 Task: Sort the products by price (lowest first).
Action: Mouse moved to (18, 108)
Screenshot: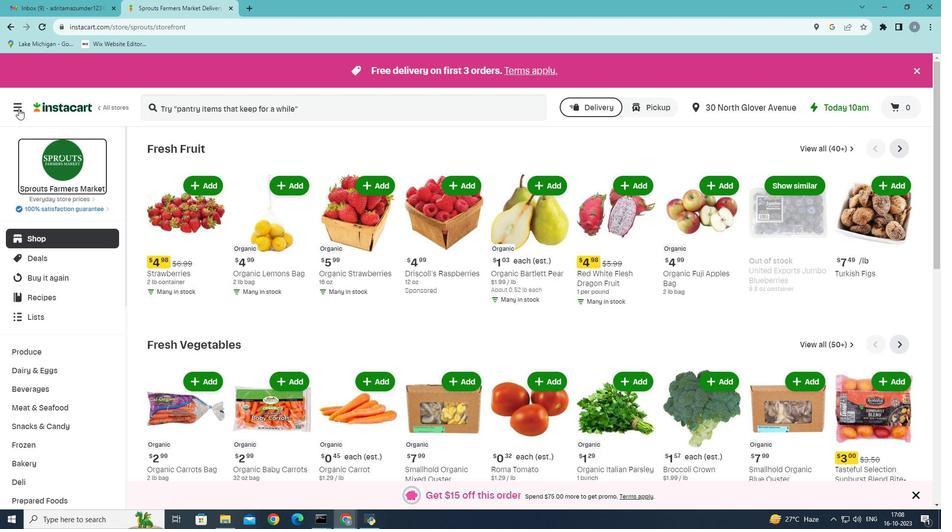 
Action: Mouse pressed left at (18, 108)
Screenshot: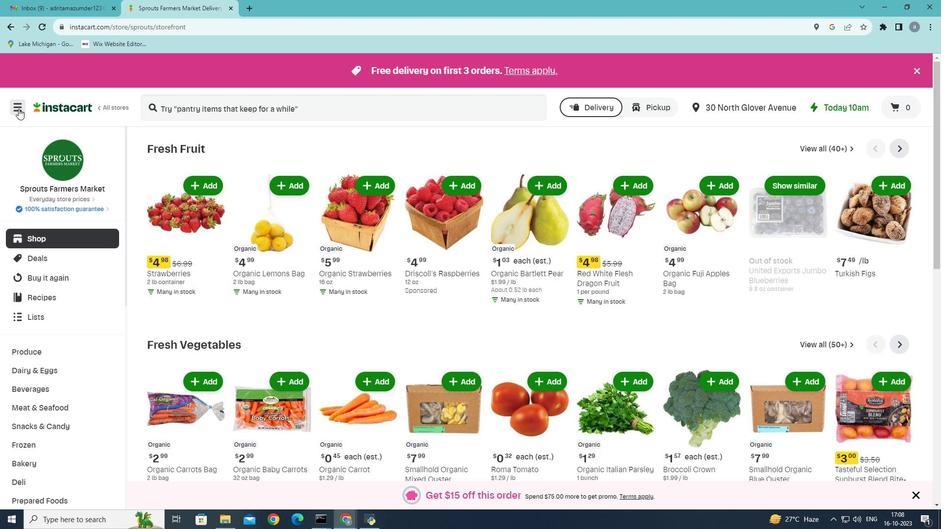 
Action: Mouse moved to (55, 283)
Screenshot: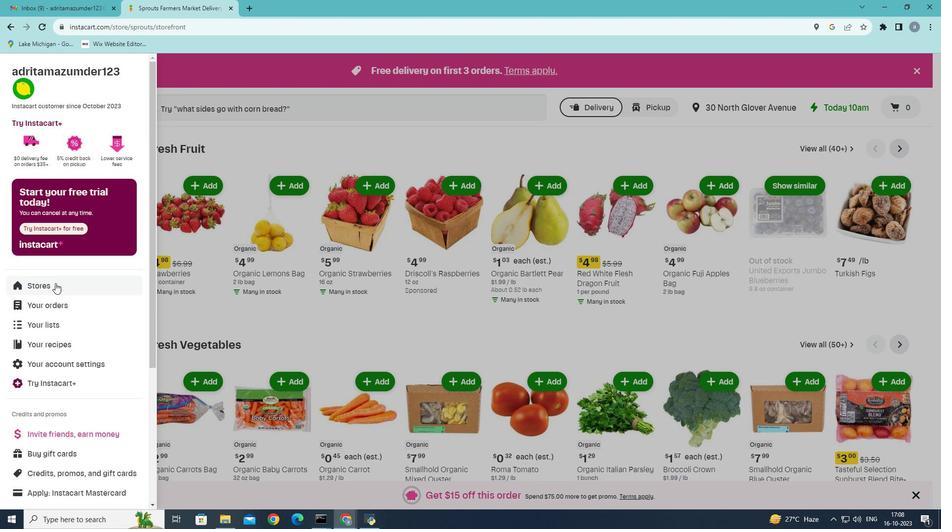 
Action: Mouse pressed left at (55, 283)
Screenshot: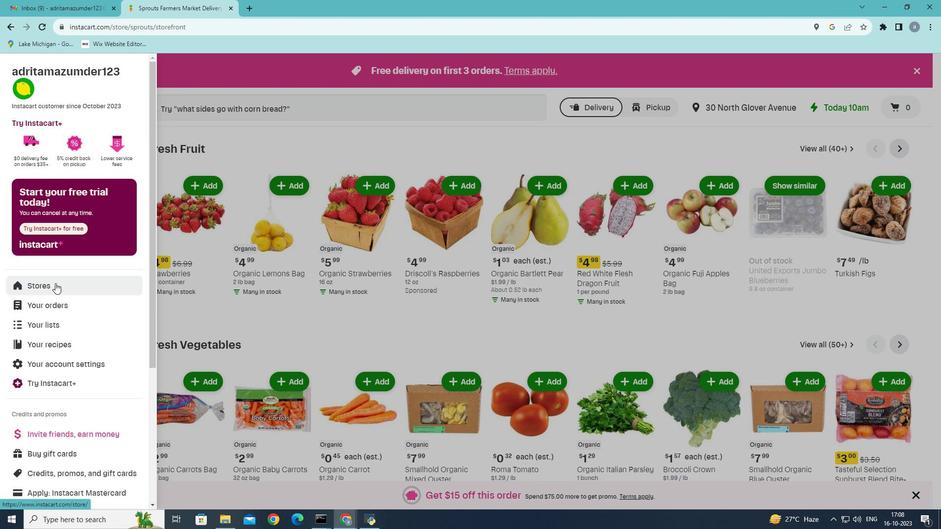 
Action: Mouse moved to (224, 111)
Screenshot: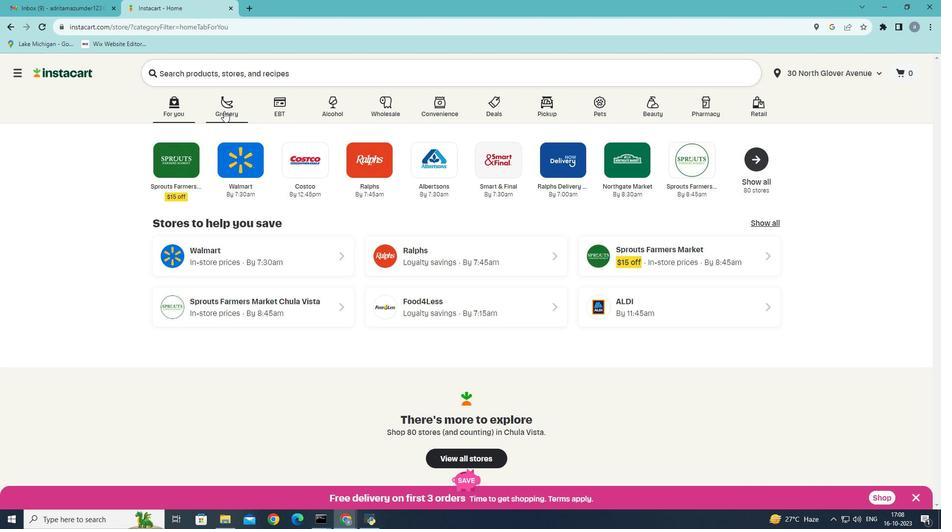 
Action: Mouse pressed left at (224, 111)
Screenshot: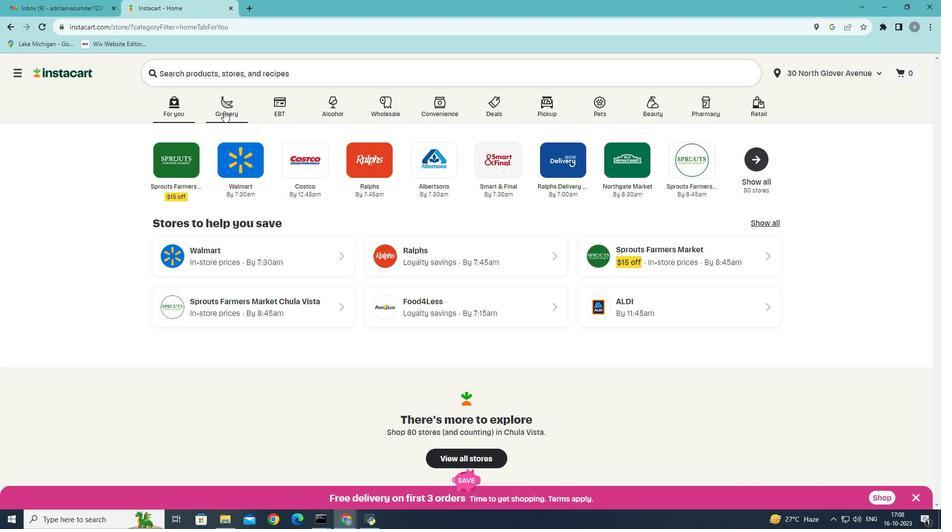 
Action: Mouse moved to (641, 236)
Screenshot: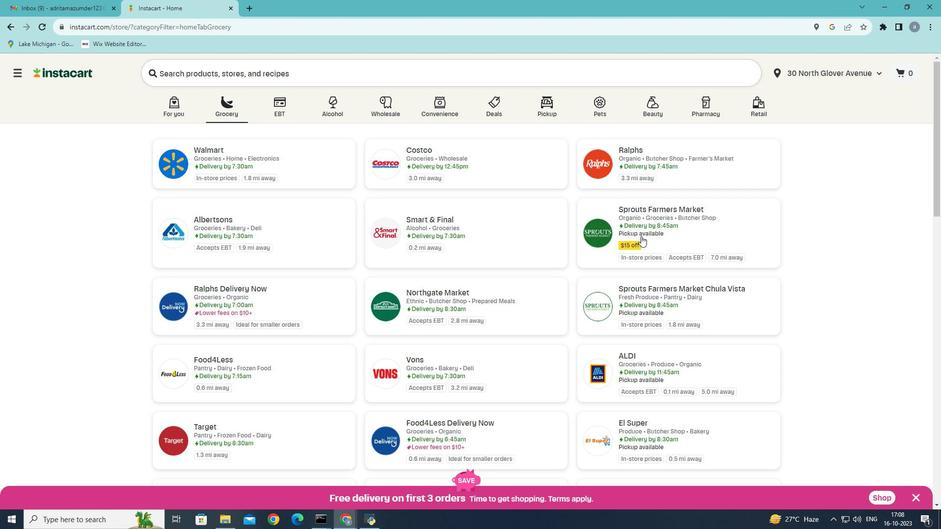 
Action: Mouse pressed left at (641, 236)
Screenshot: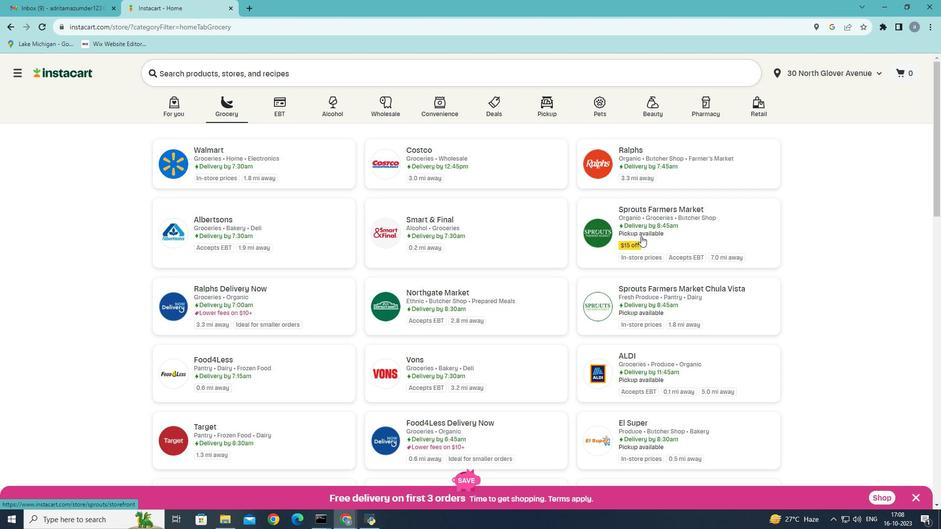 
Action: Mouse moved to (77, 410)
Screenshot: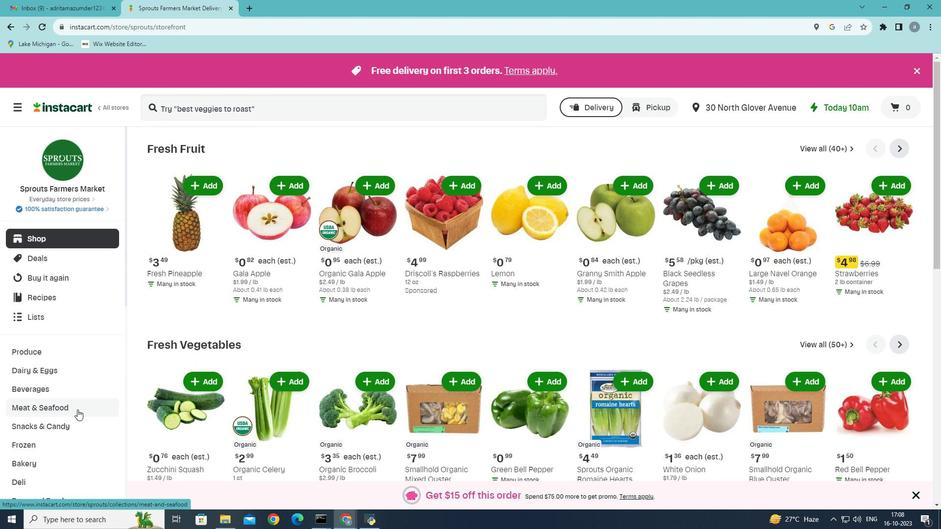 
Action: Mouse pressed left at (77, 410)
Screenshot: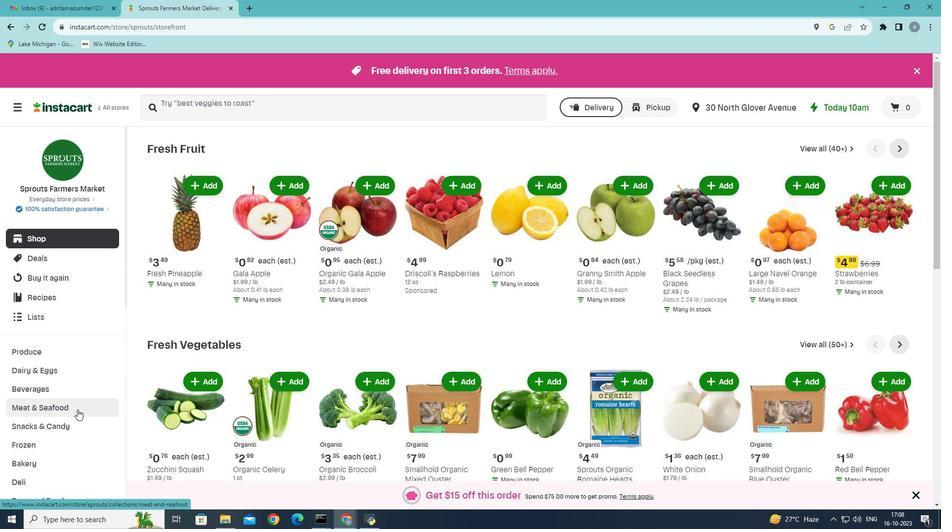 
Action: Mouse moved to (251, 179)
Screenshot: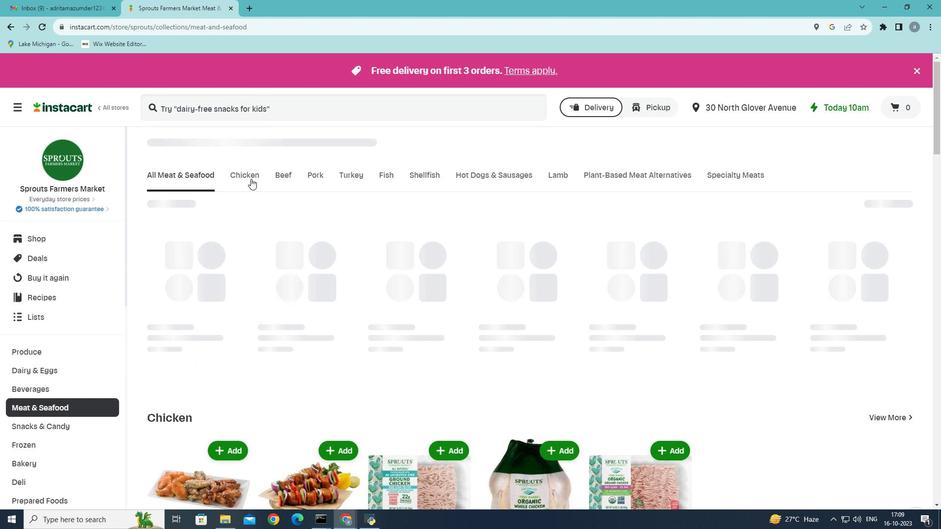 
Action: Mouse pressed left at (251, 179)
Screenshot: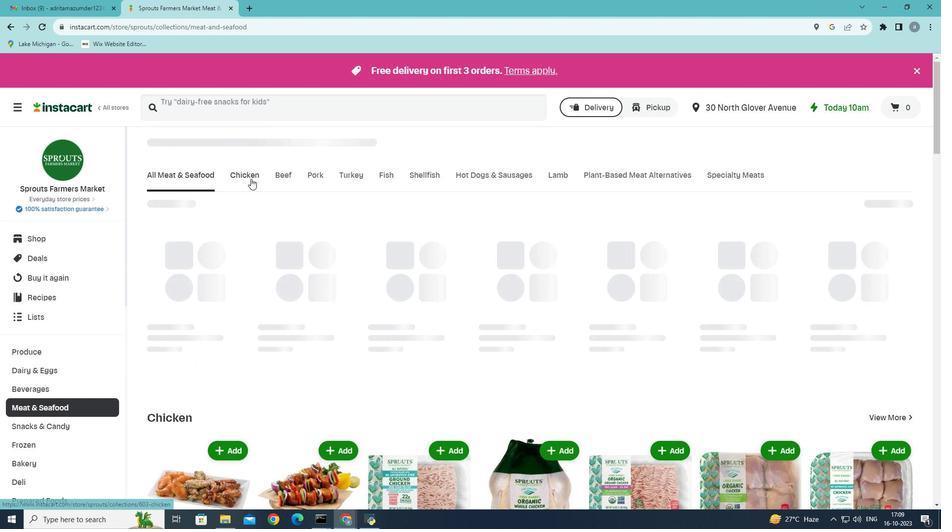 
Action: Mouse moved to (367, 212)
Screenshot: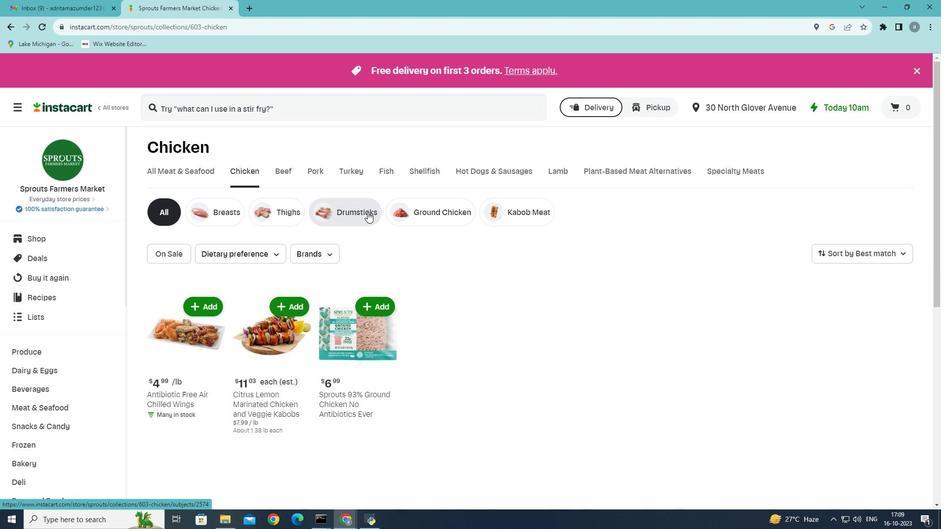 
Action: Mouse pressed left at (367, 212)
Screenshot: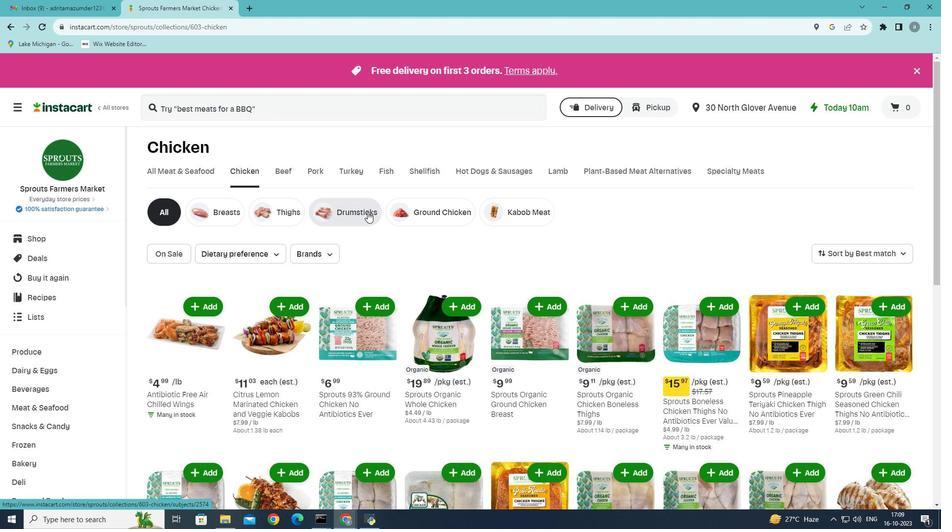 
Action: Mouse moved to (911, 252)
Screenshot: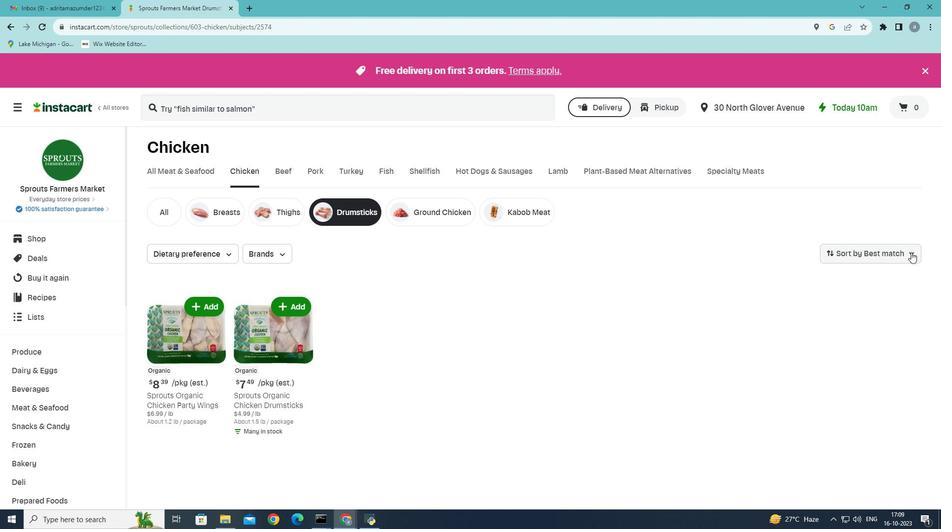 
Action: Mouse pressed left at (911, 252)
Screenshot: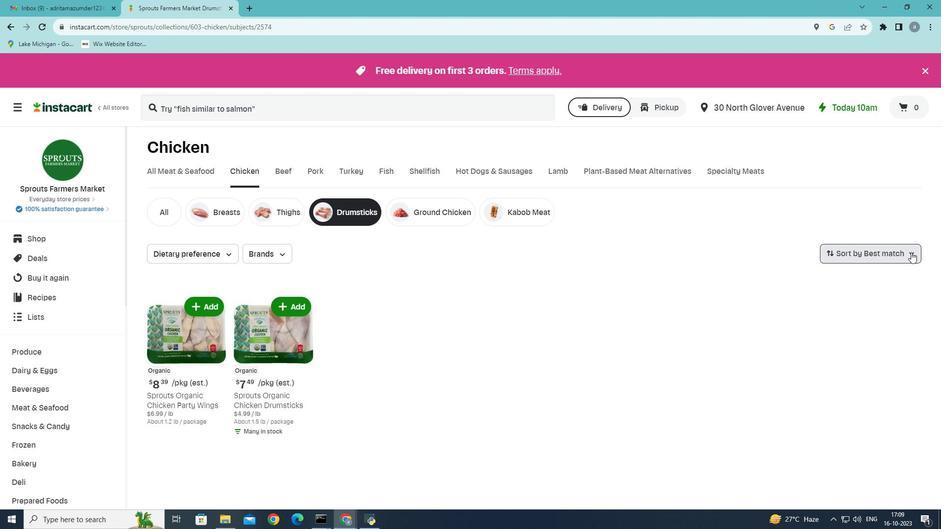 
Action: Mouse moved to (894, 297)
Screenshot: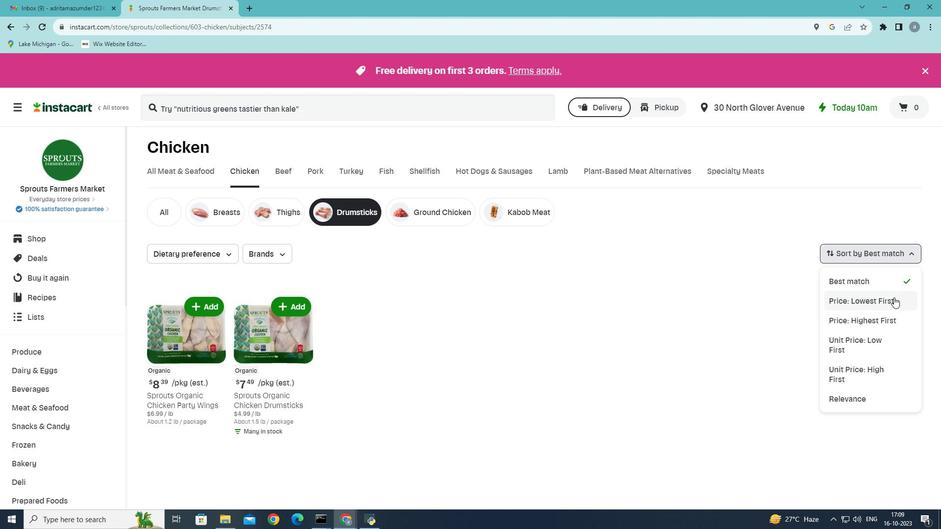 
Action: Mouse pressed left at (894, 297)
Screenshot: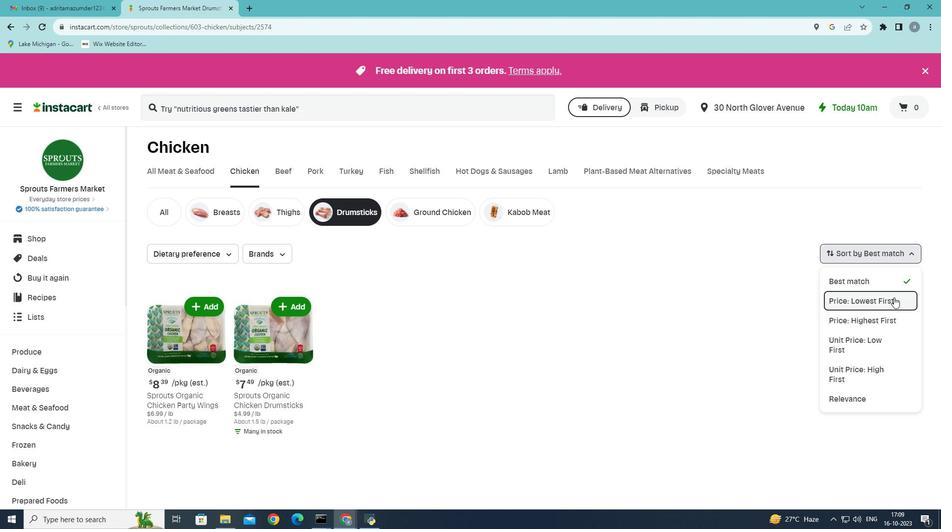 
Action: Mouse moved to (888, 291)
Screenshot: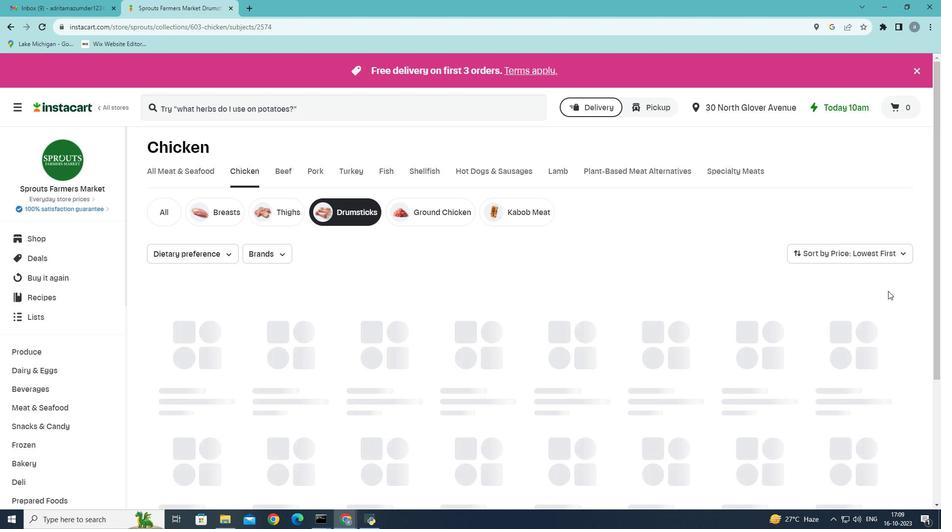 
